 Task: Customize your GitHub profile with a personal website link.
Action: Mouse moved to (679, 396)
Screenshot: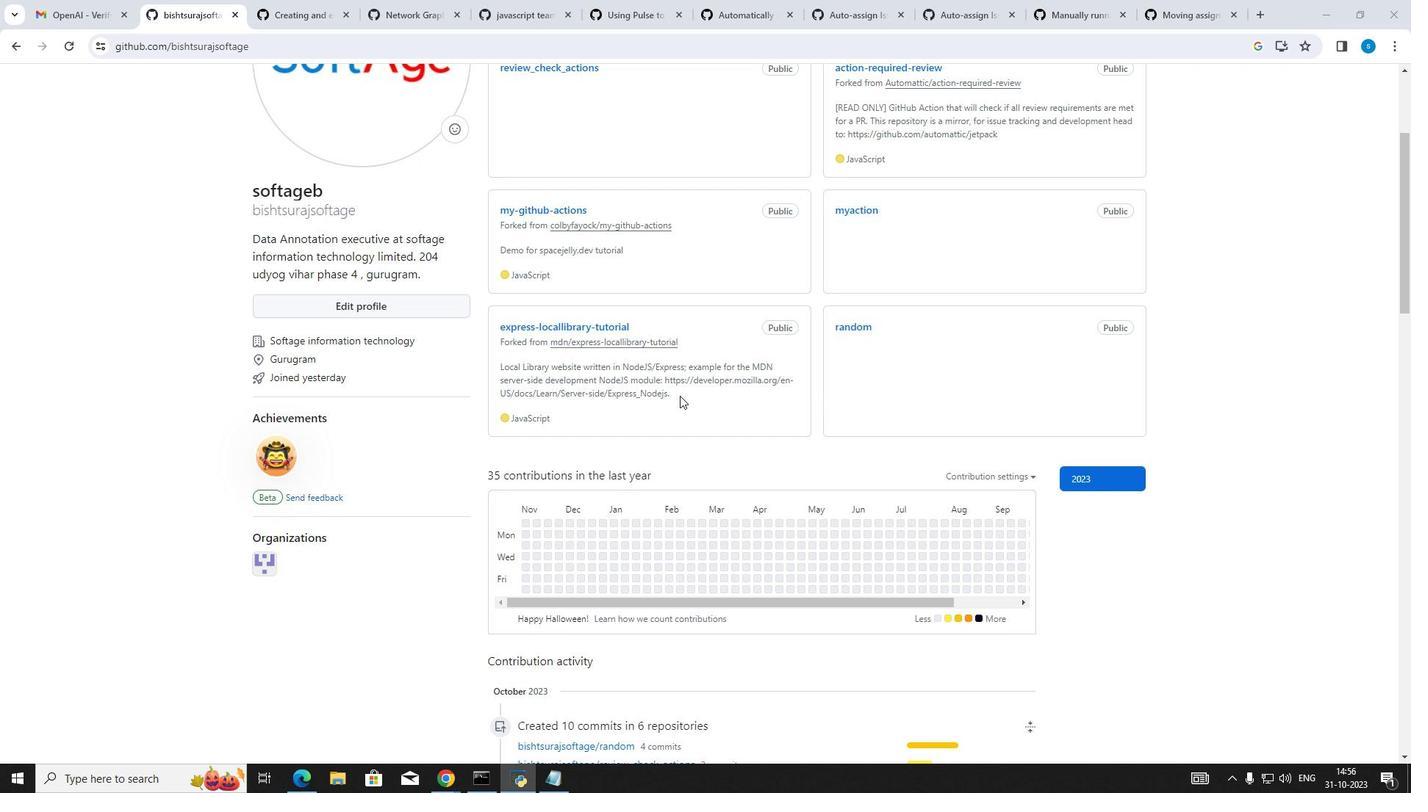 
Action: Mouse scrolled (679, 396) with delta (0, 0)
Screenshot: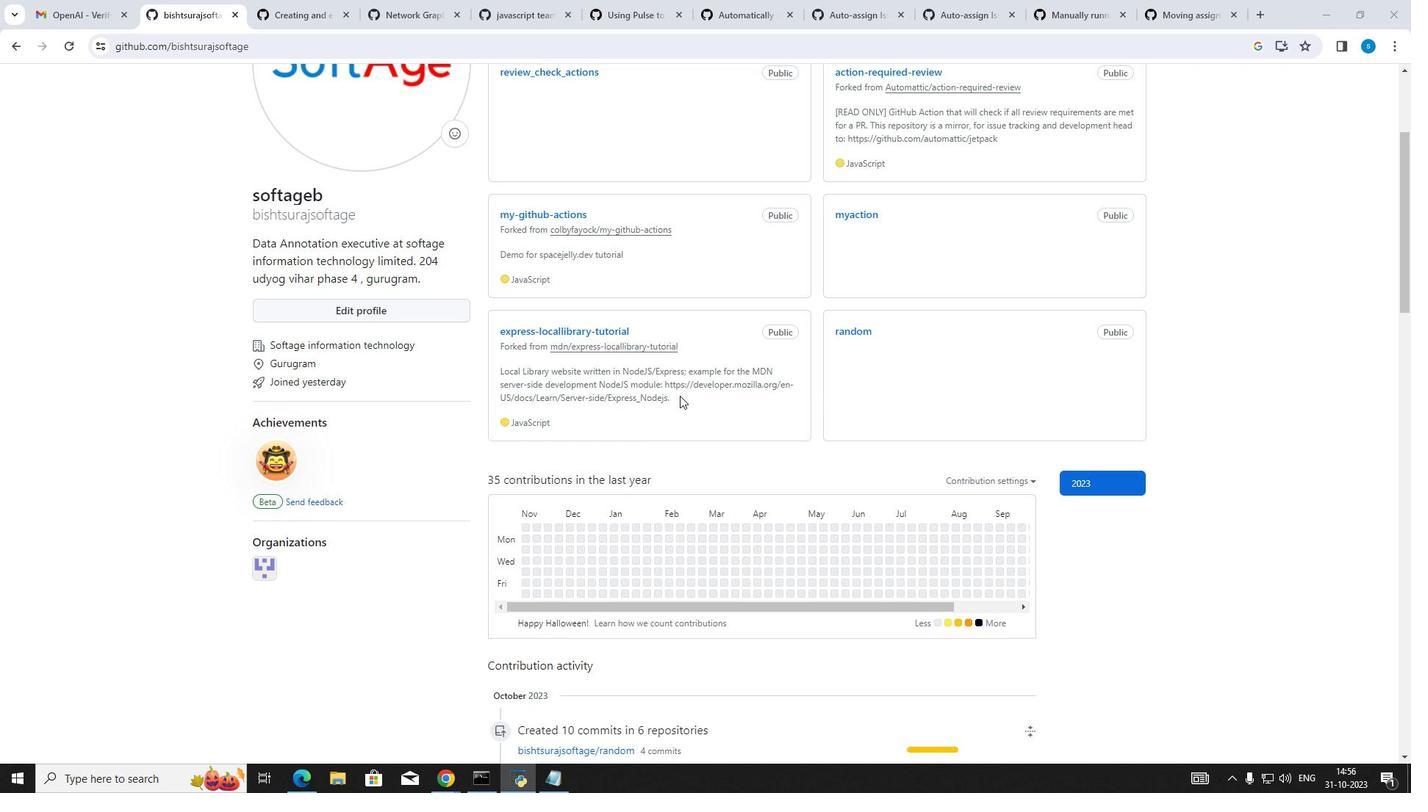 
Action: Mouse scrolled (679, 396) with delta (0, 0)
Screenshot: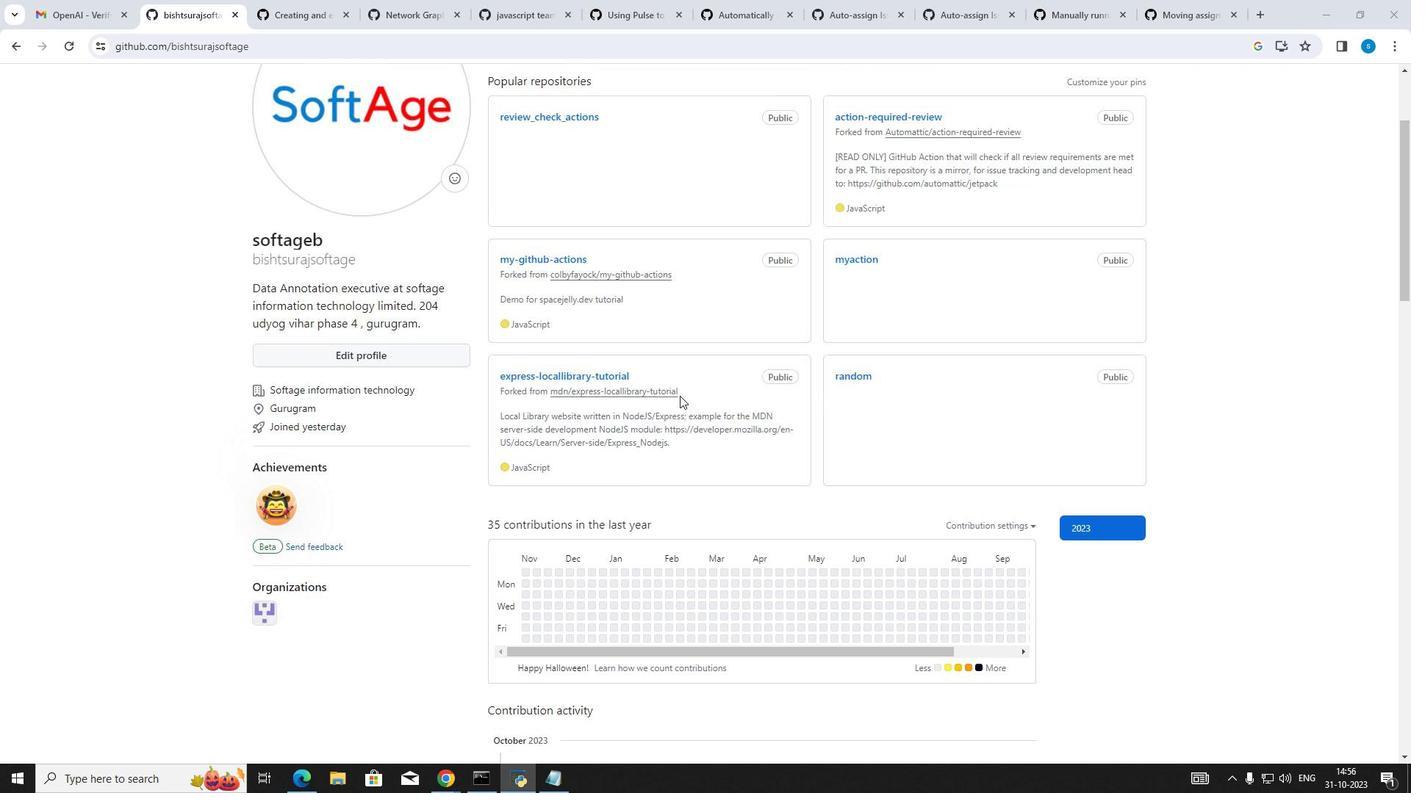 
Action: Mouse scrolled (679, 396) with delta (0, 0)
Screenshot: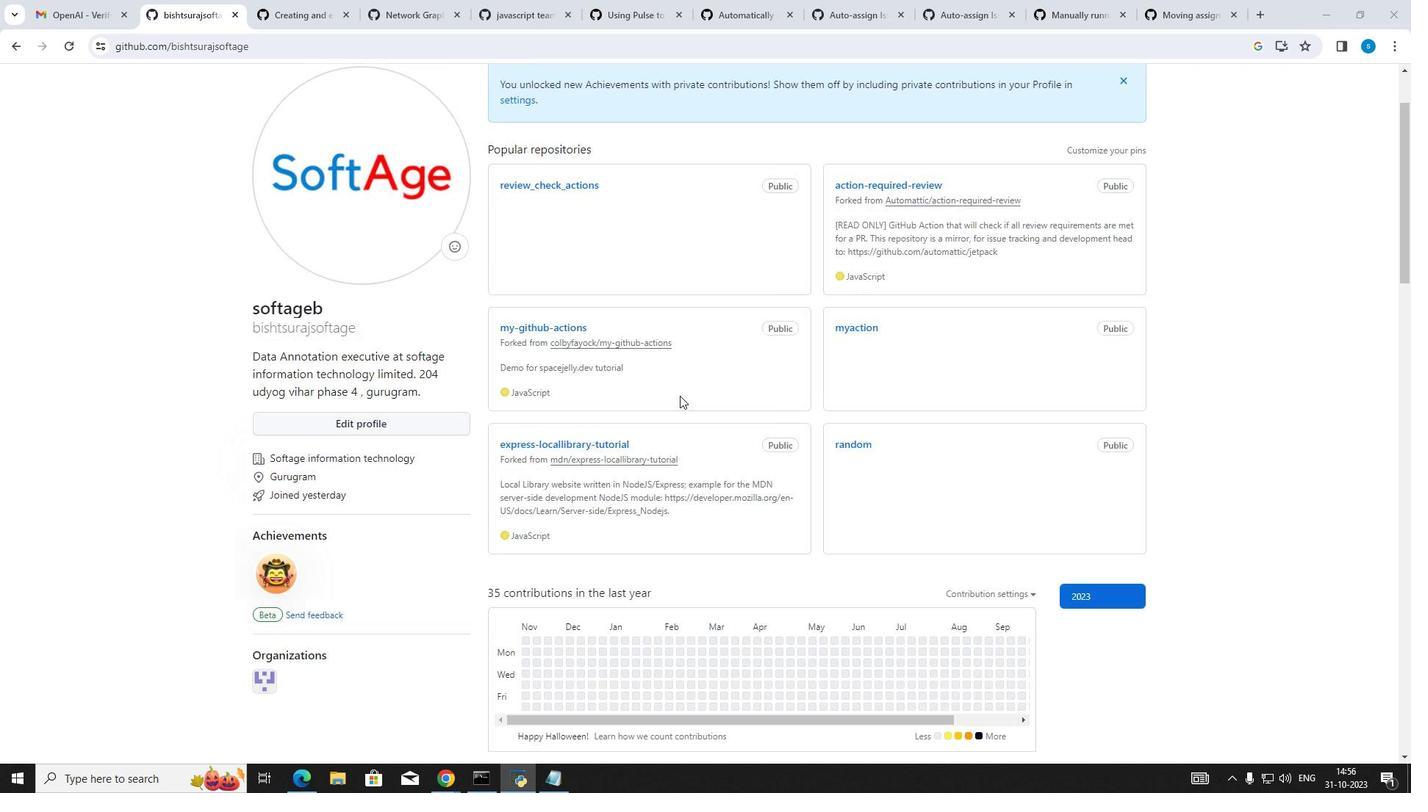 
Action: Mouse moved to (1370, 92)
Screenshot: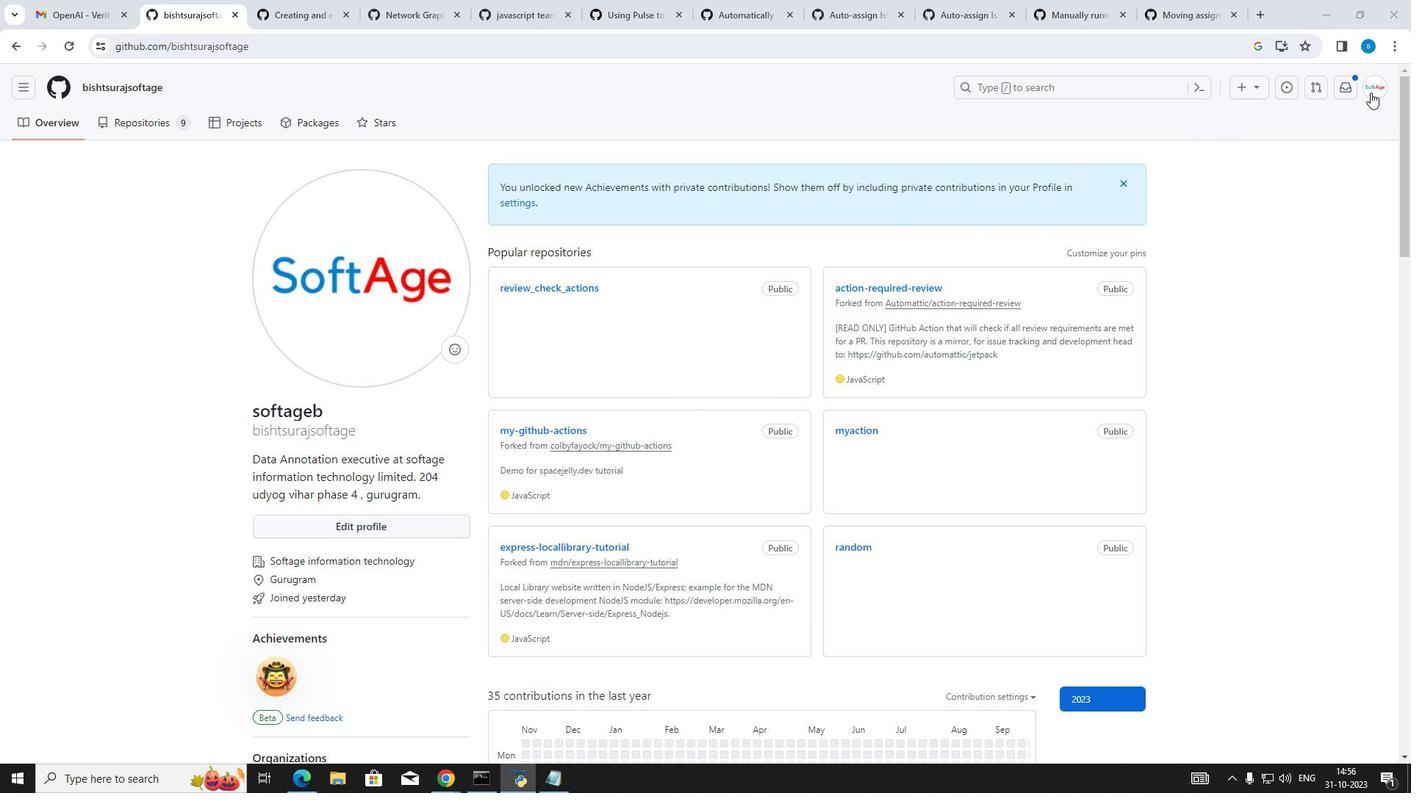 
Action: Mouse pressed left at (1370, 92)
Screenshot: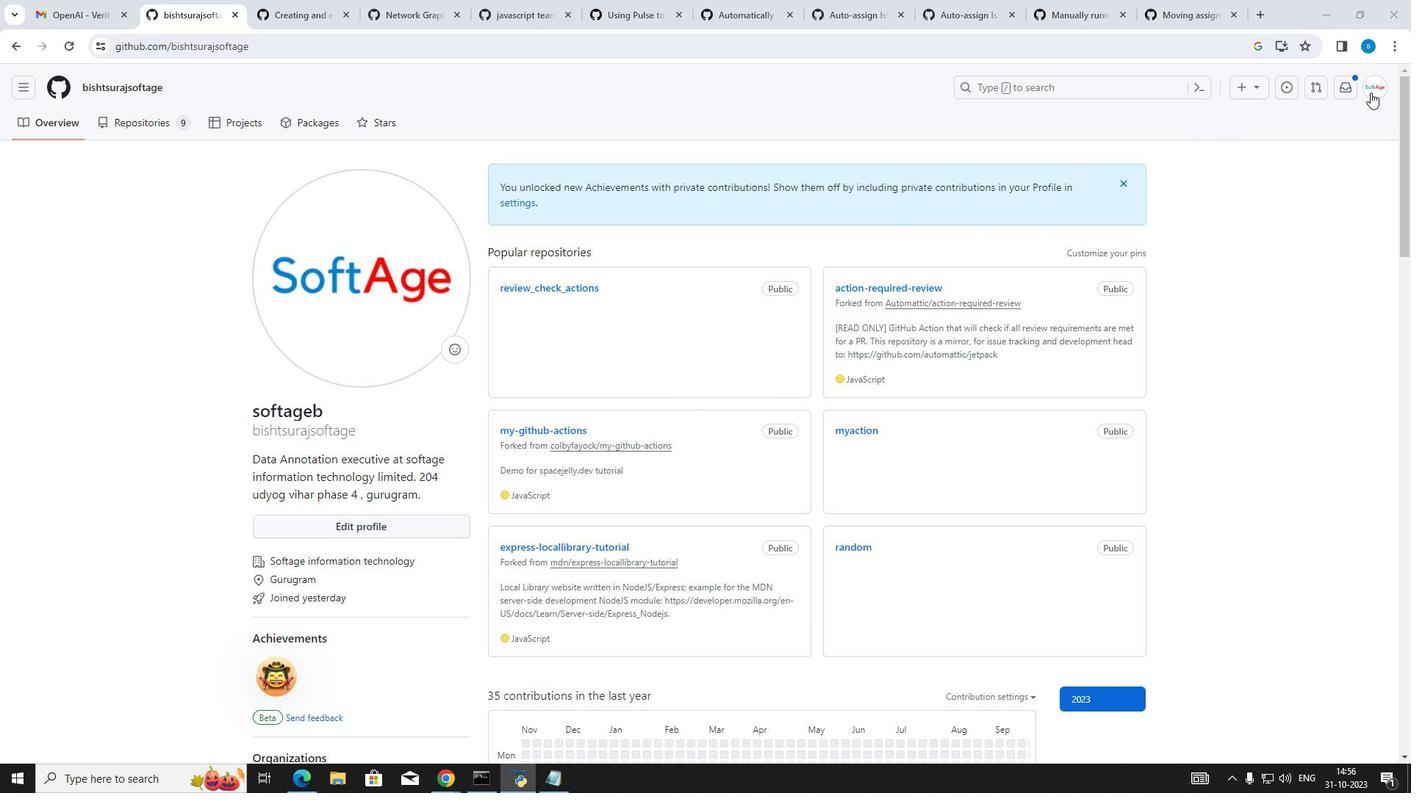 
Action: Mouse moved to (1266, 166)
Screenshot: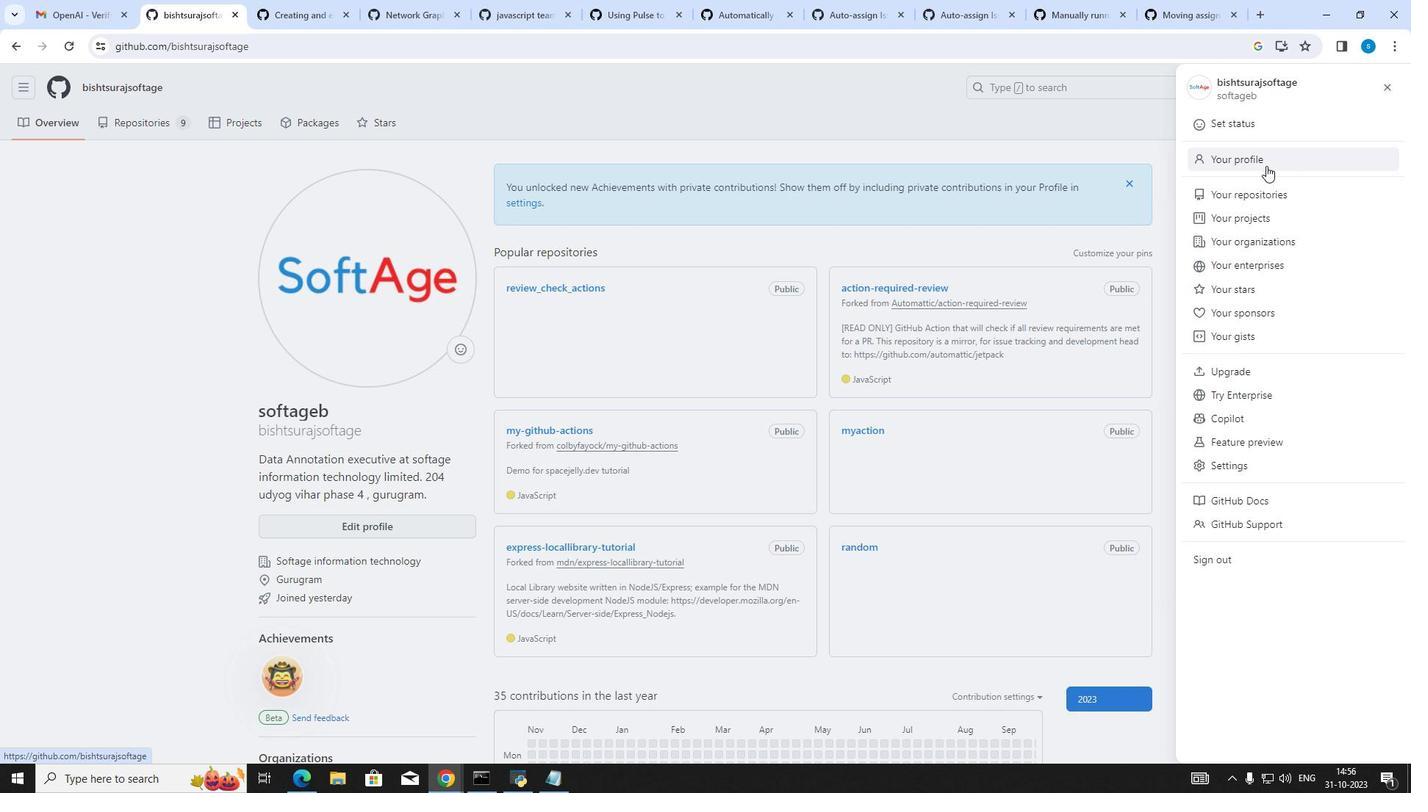
Action: Mouse pressed left at (1266, 166)
Screenshot: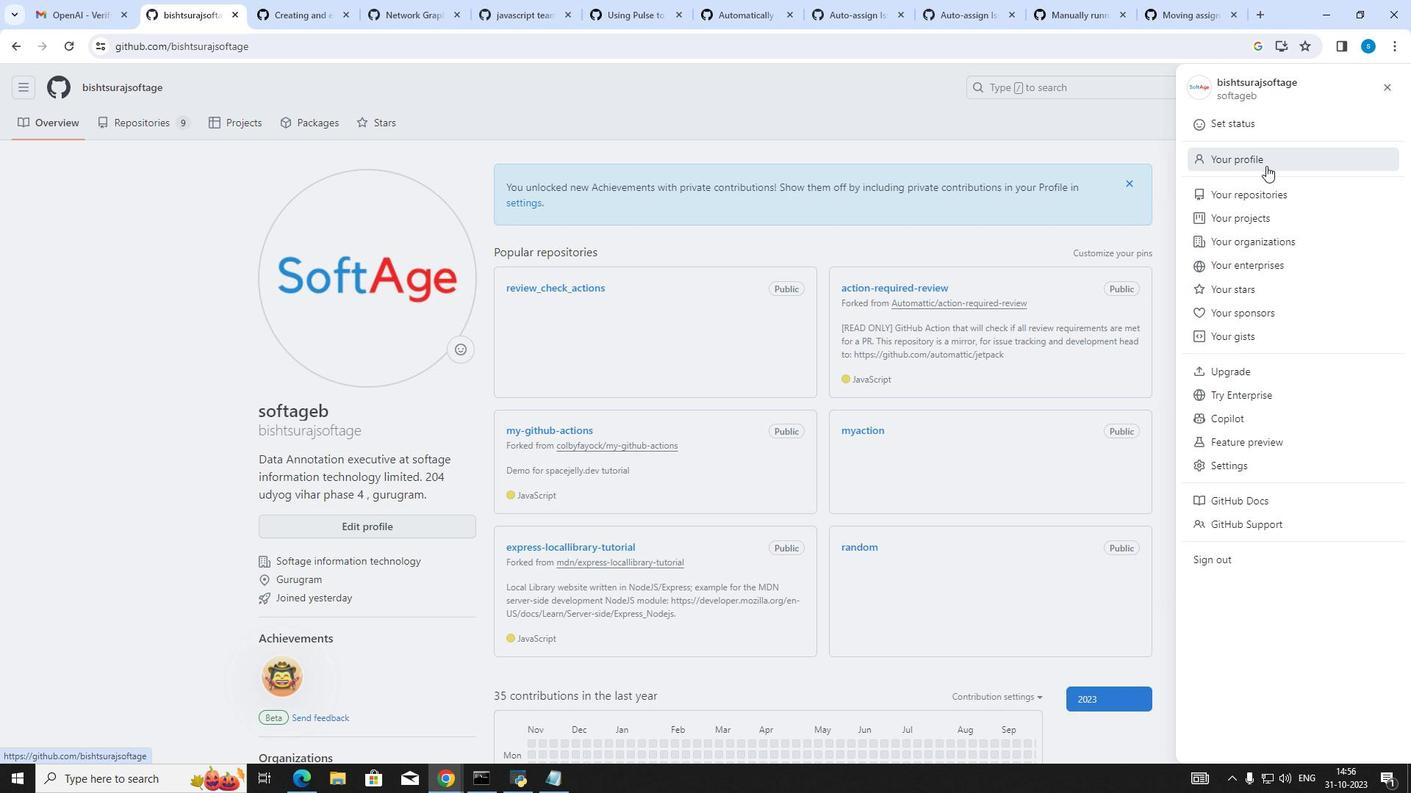 
Action: Mouse moved to (376, 535)
Screenshot: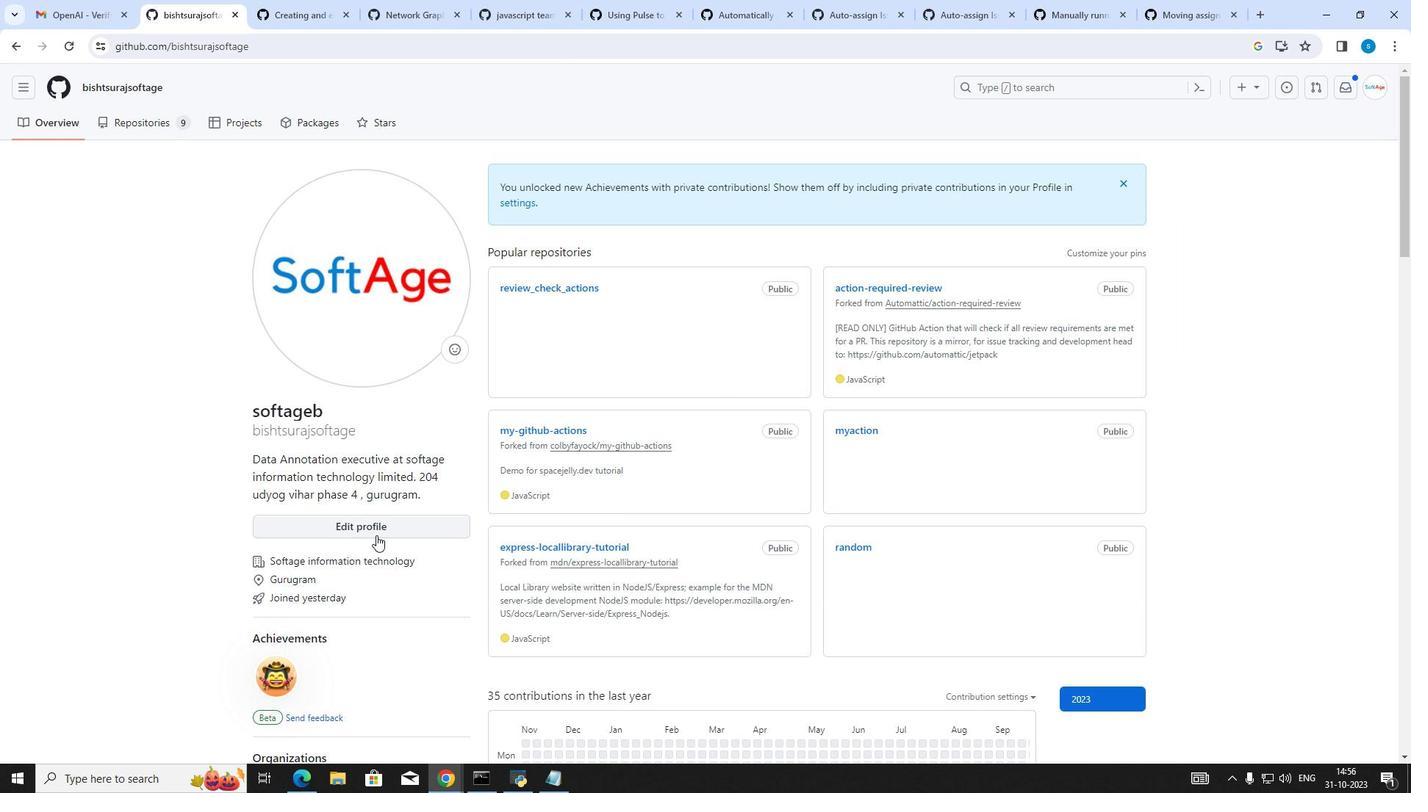 
Action: Mouse pressed left at (376, 535)
Screenshot: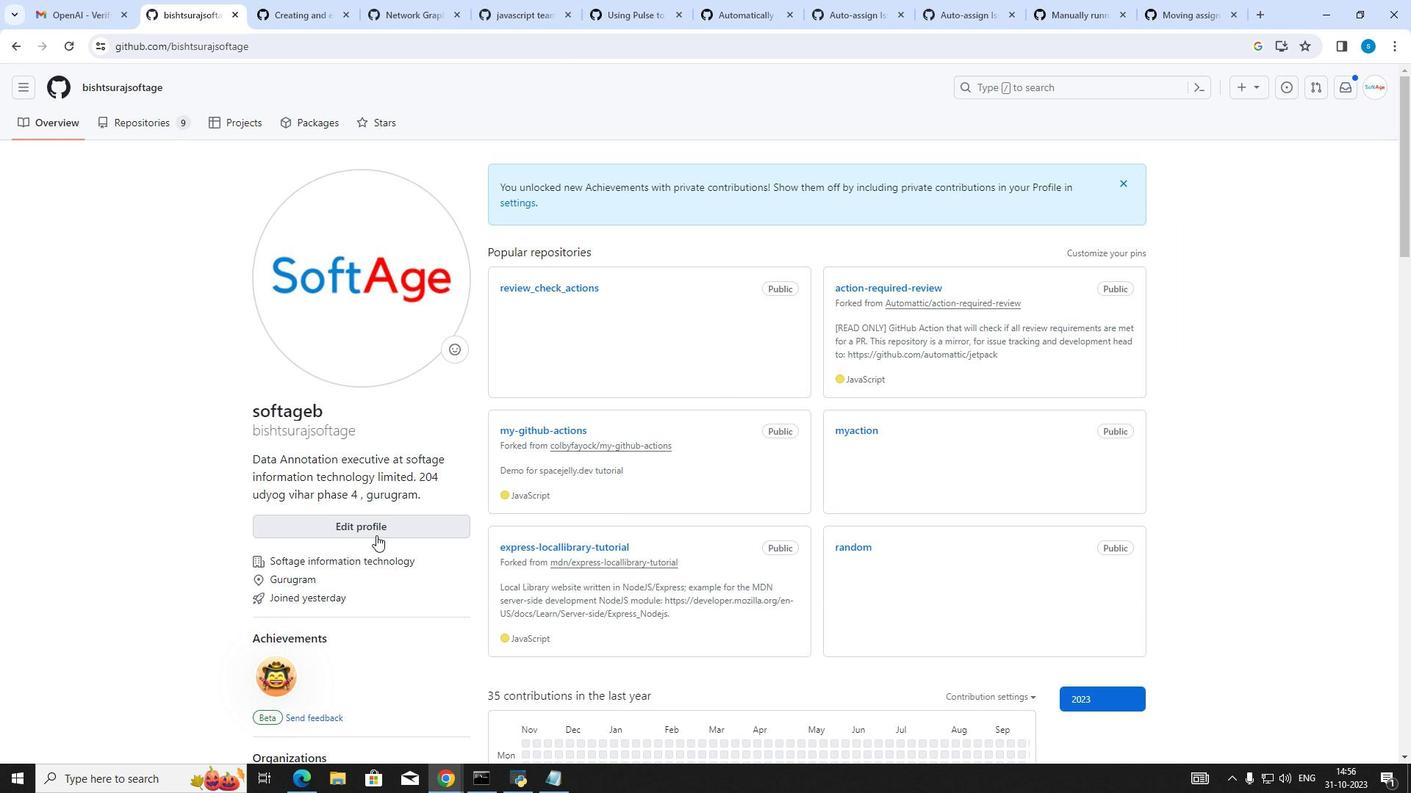 
Action: Mouse scrolled (376, 535) with delta (0, 0)
Screenshot: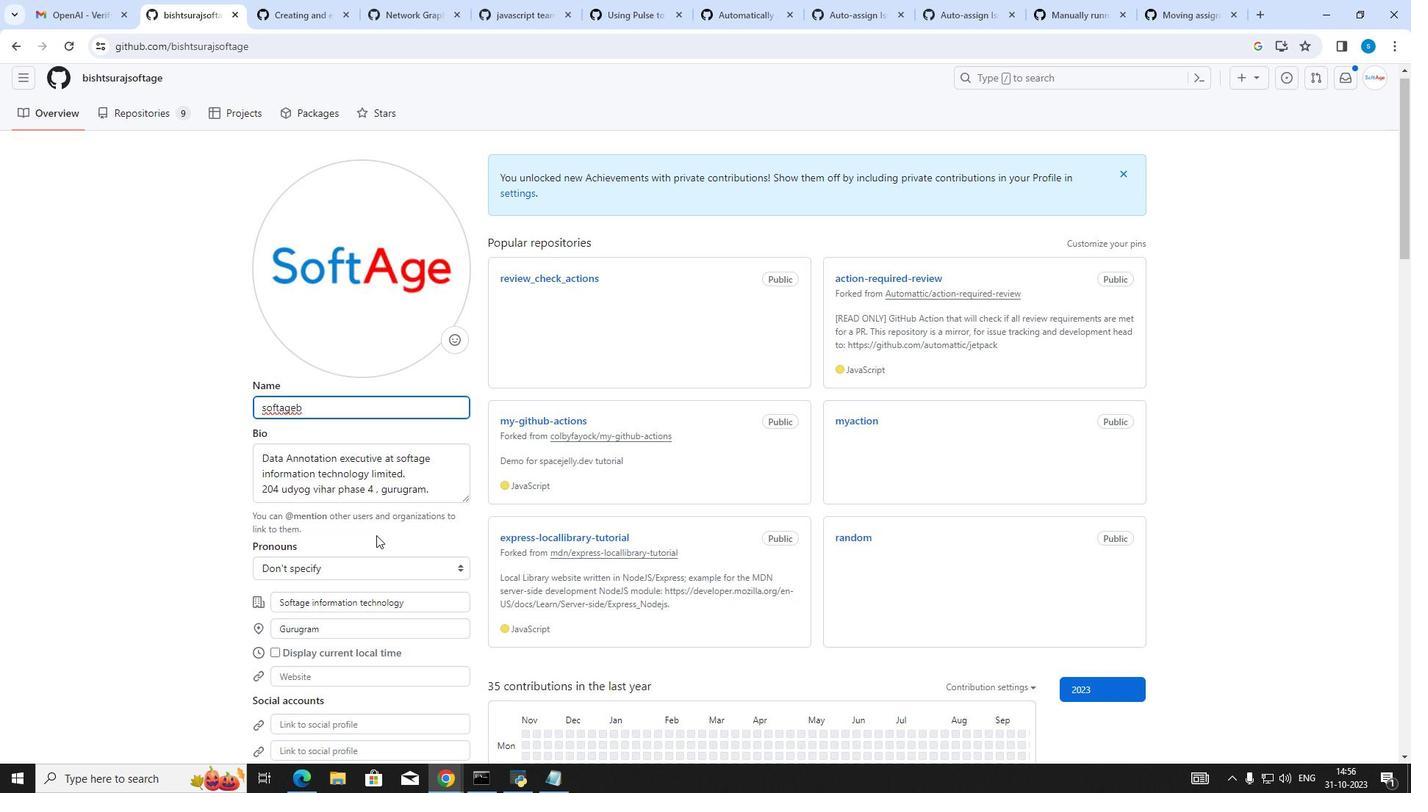 
Action: Mouse scrolled (376, 535) with delta (0, 0)
Screenshot: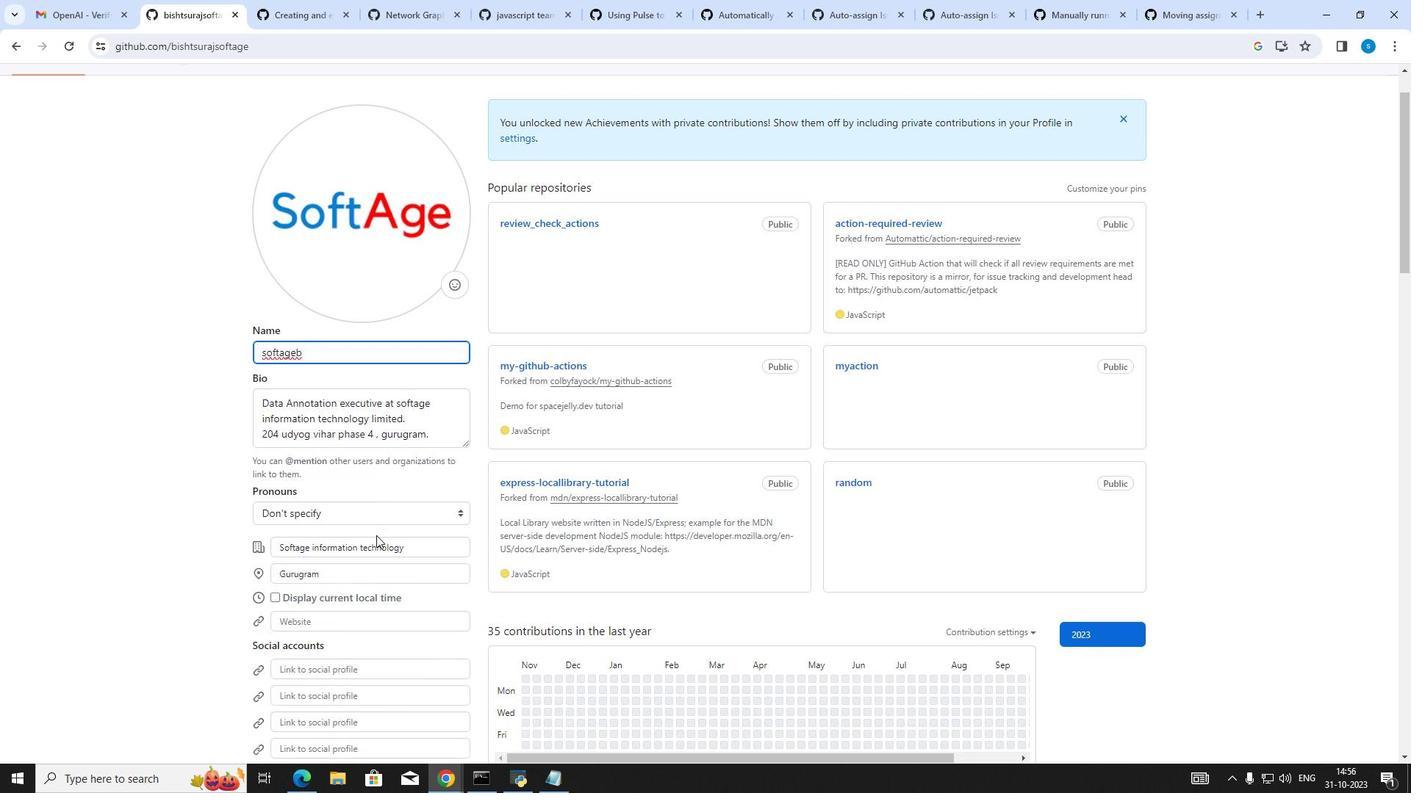 
Action: Mouse pressed left at (376, 535)
Screenshot: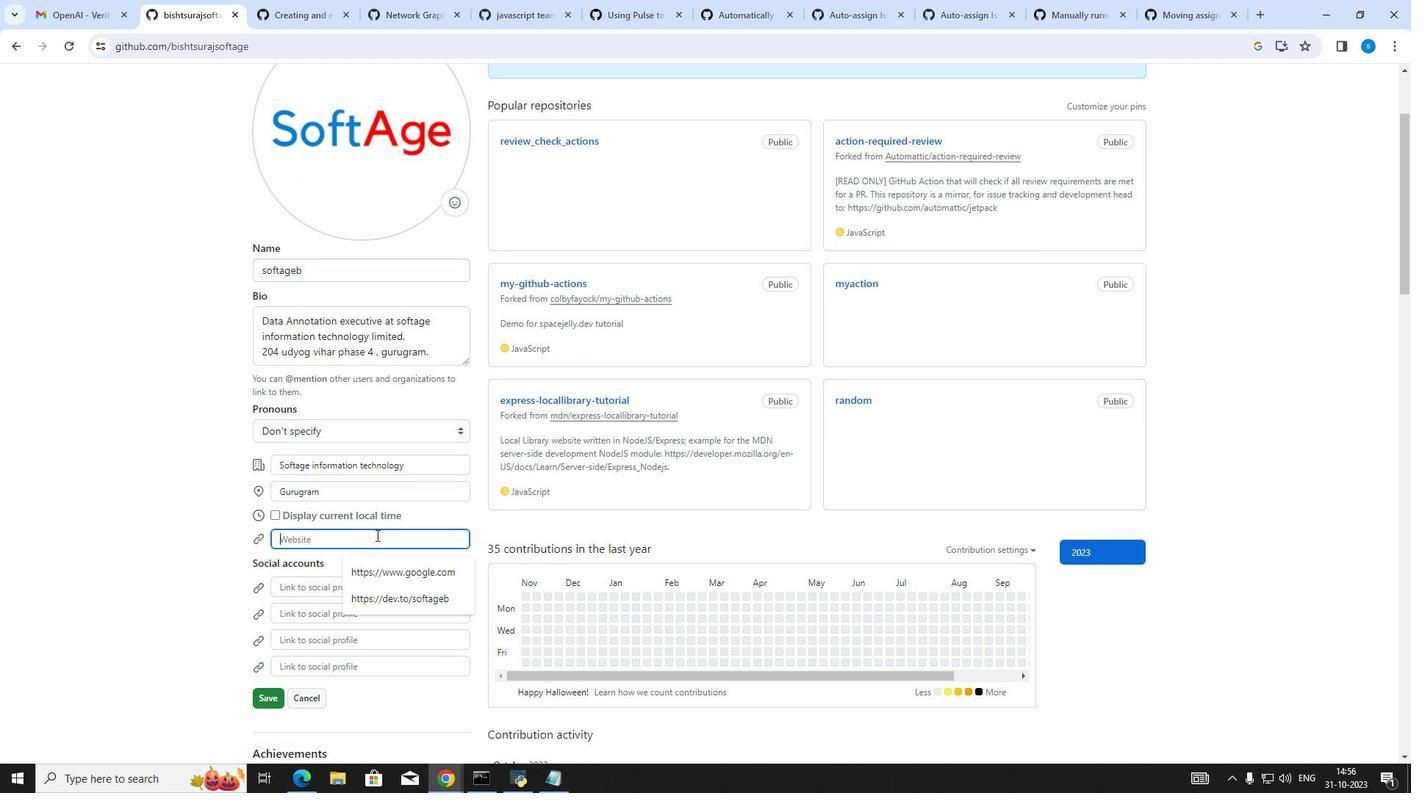 
Action: Mouse moved to (180, 496)
Screenshot: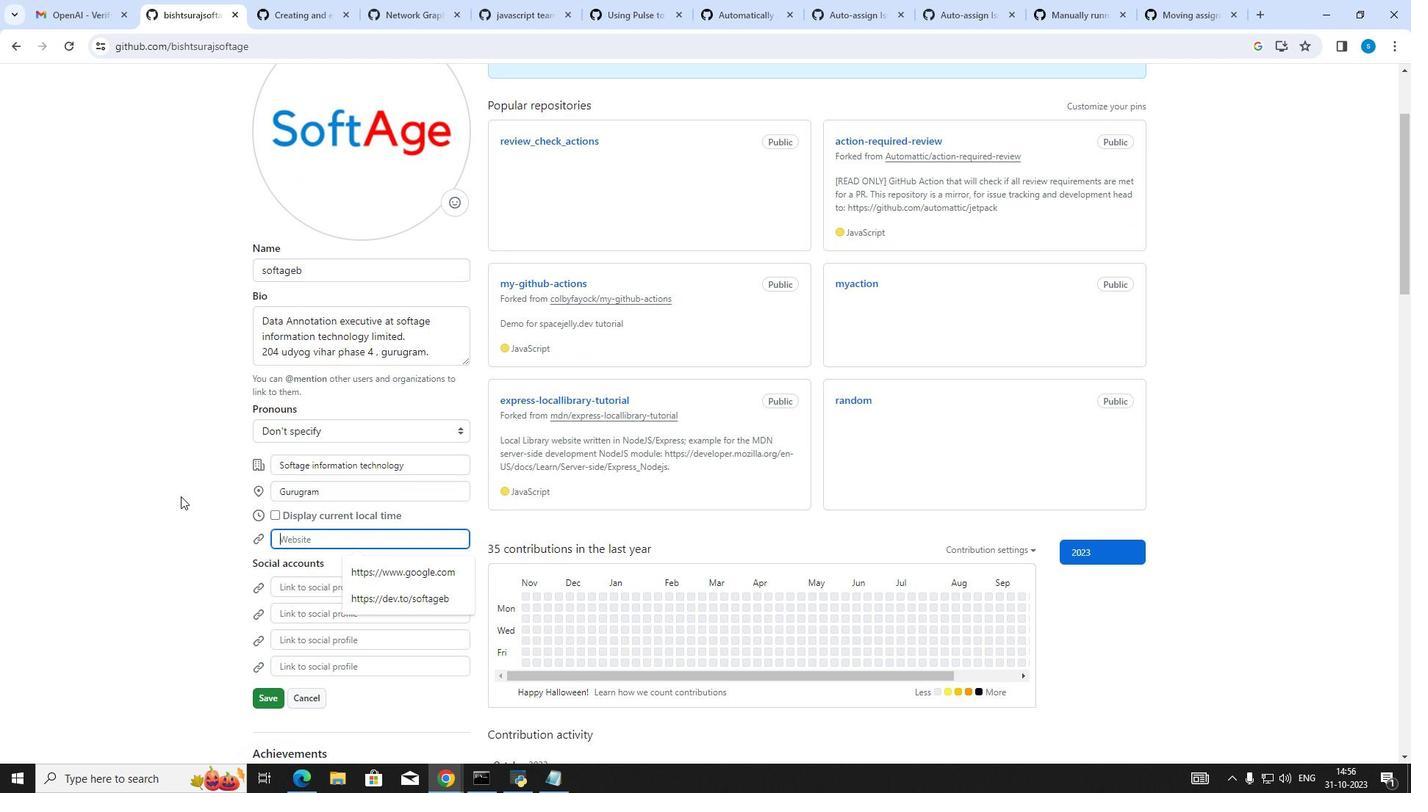 
Action: Key pressed https<Key.shift_r>:.<Key.backspace>//www.ggo<Key.backspace><Key.backspace>oogle.com
Screenshot: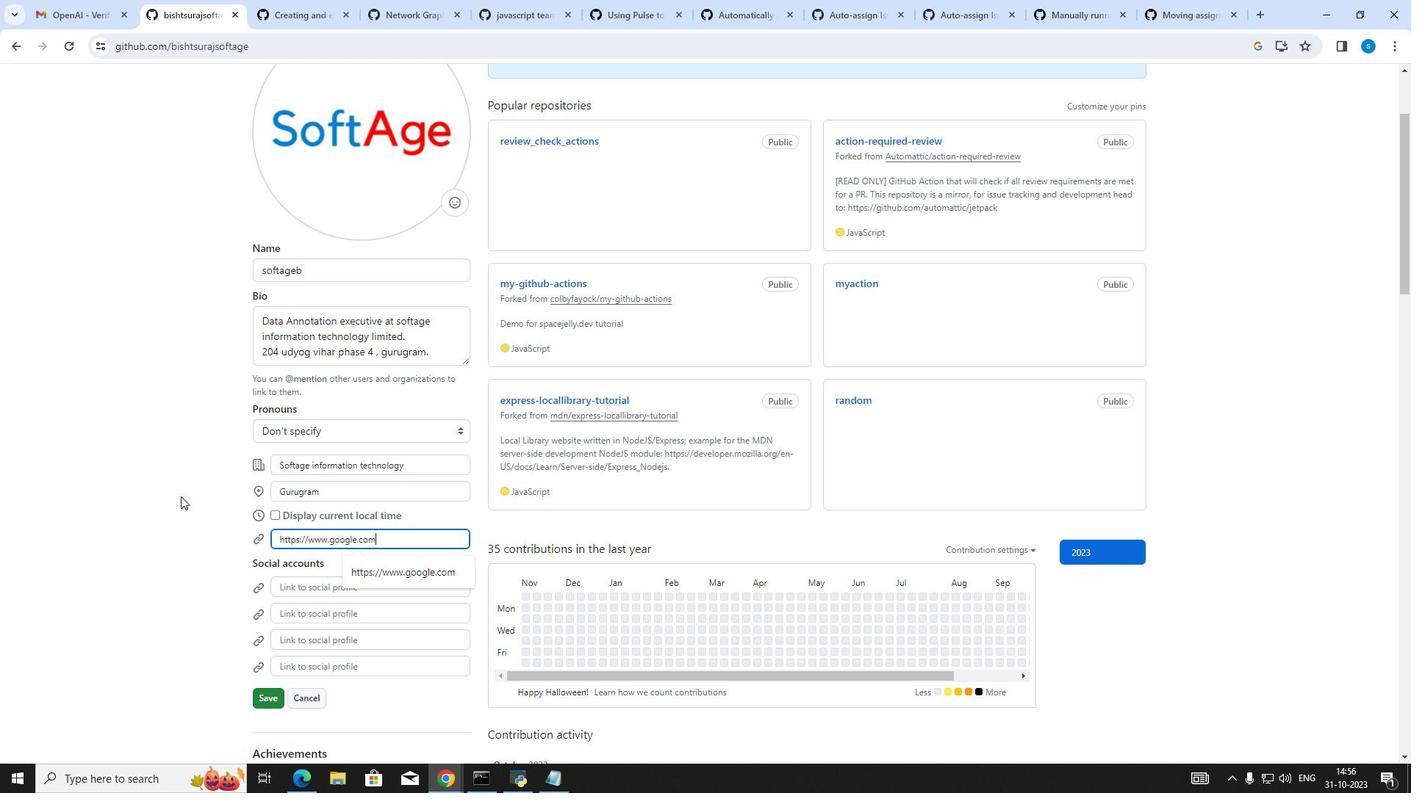 
Action: Mouse moved to (269, 695)
Screenshot: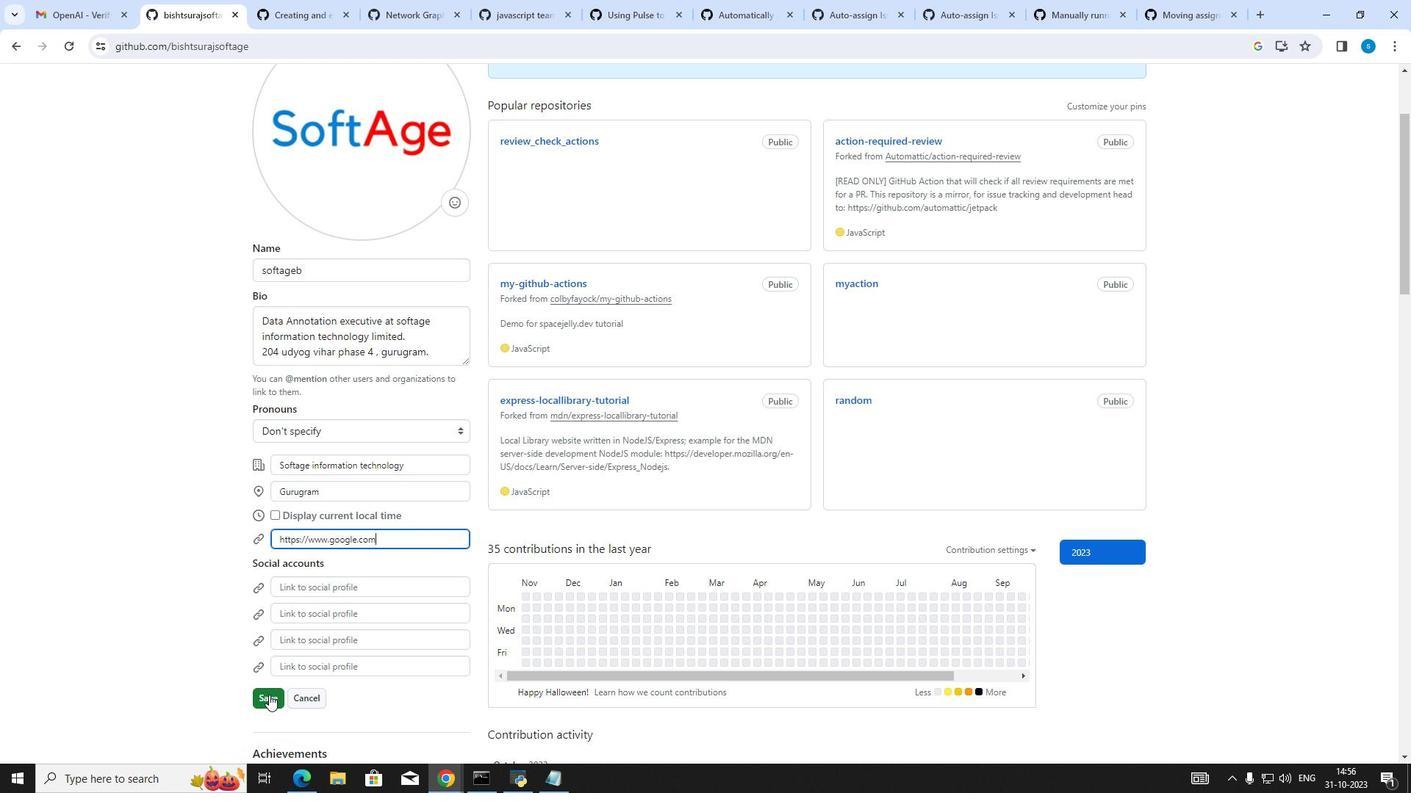
Action: Mouse pressed left at (269, 695)
Screenshot: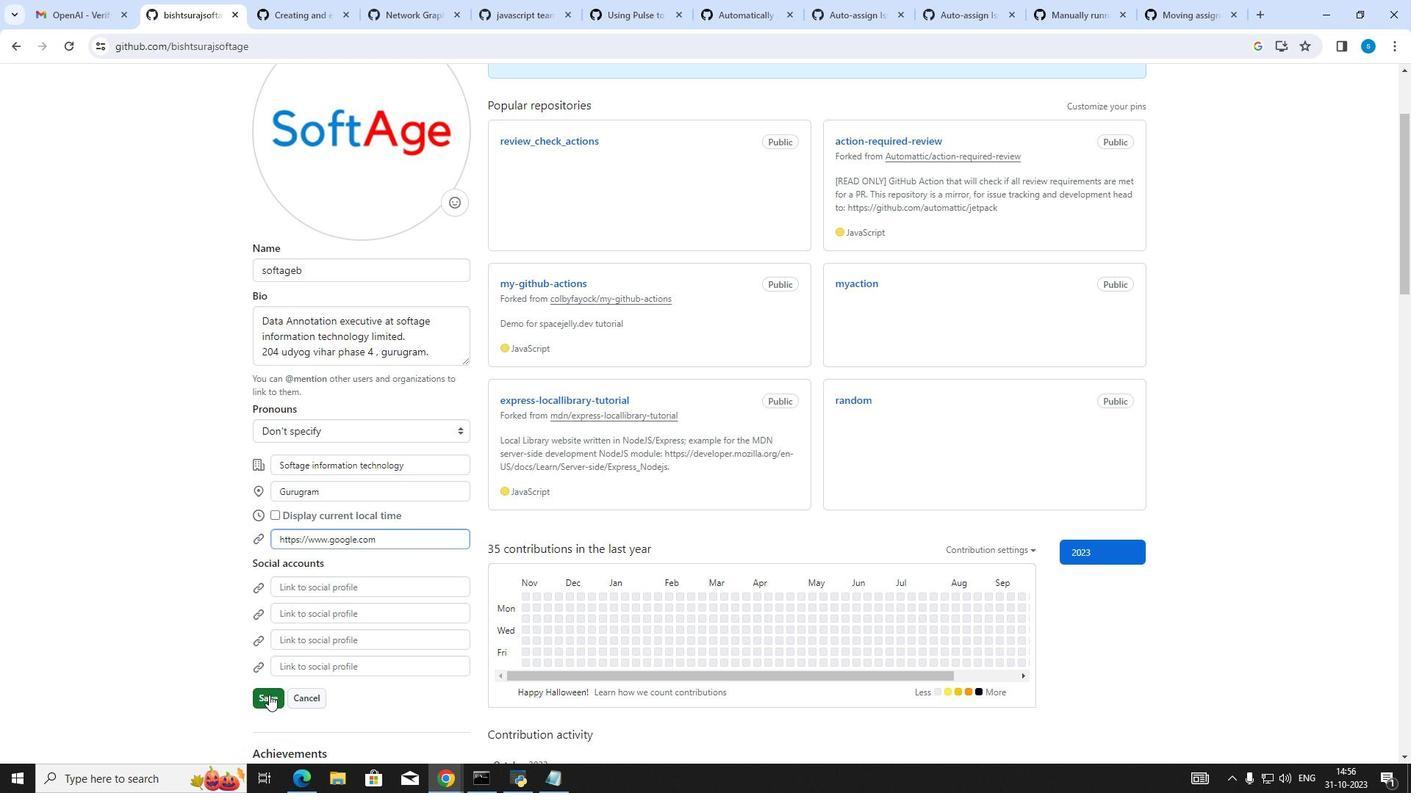 
Action: Mouse moved to (302, 677)
Screenshot: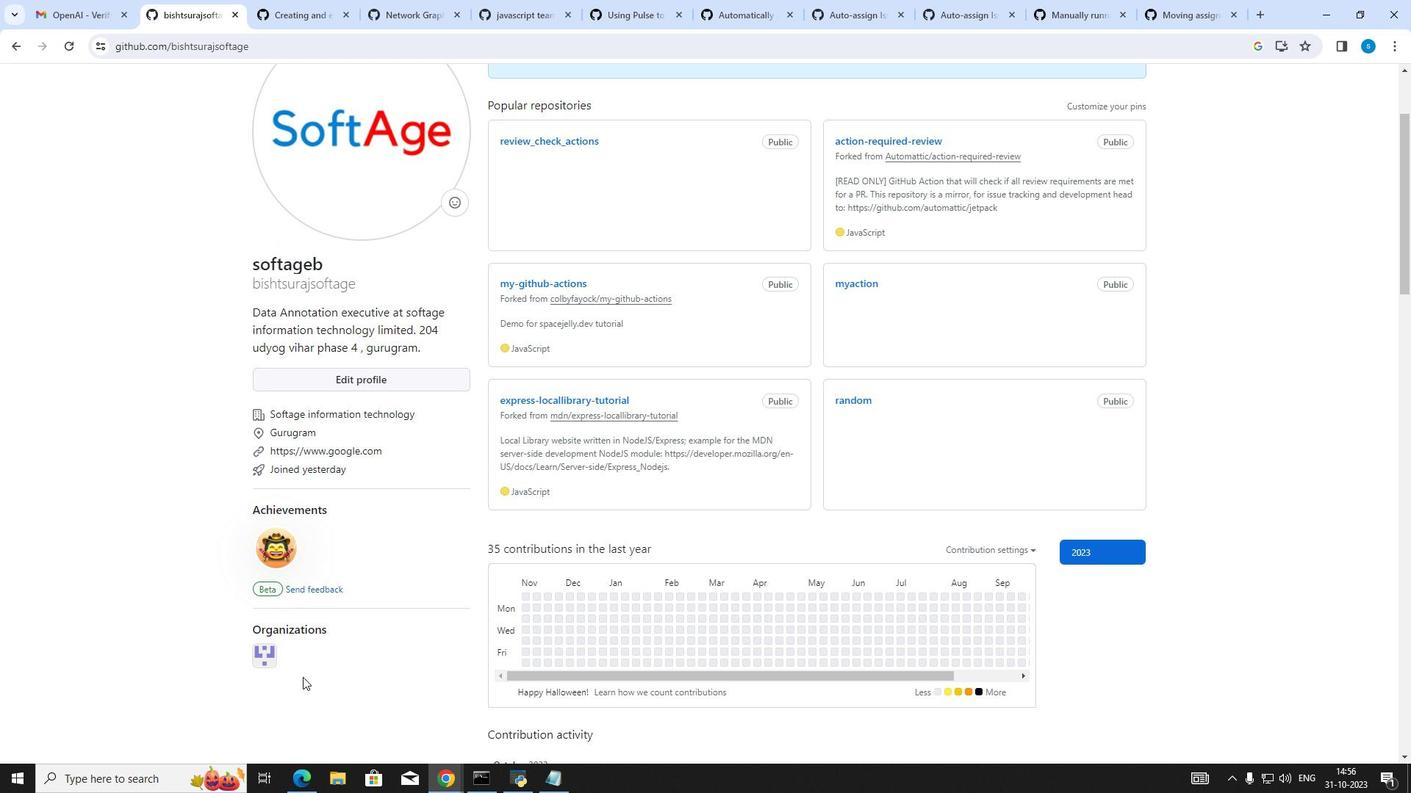 
